 Task: Filter the marketplace by the "API management" category.
Action: Mouse pressed left at (136, 108)
Screenshot: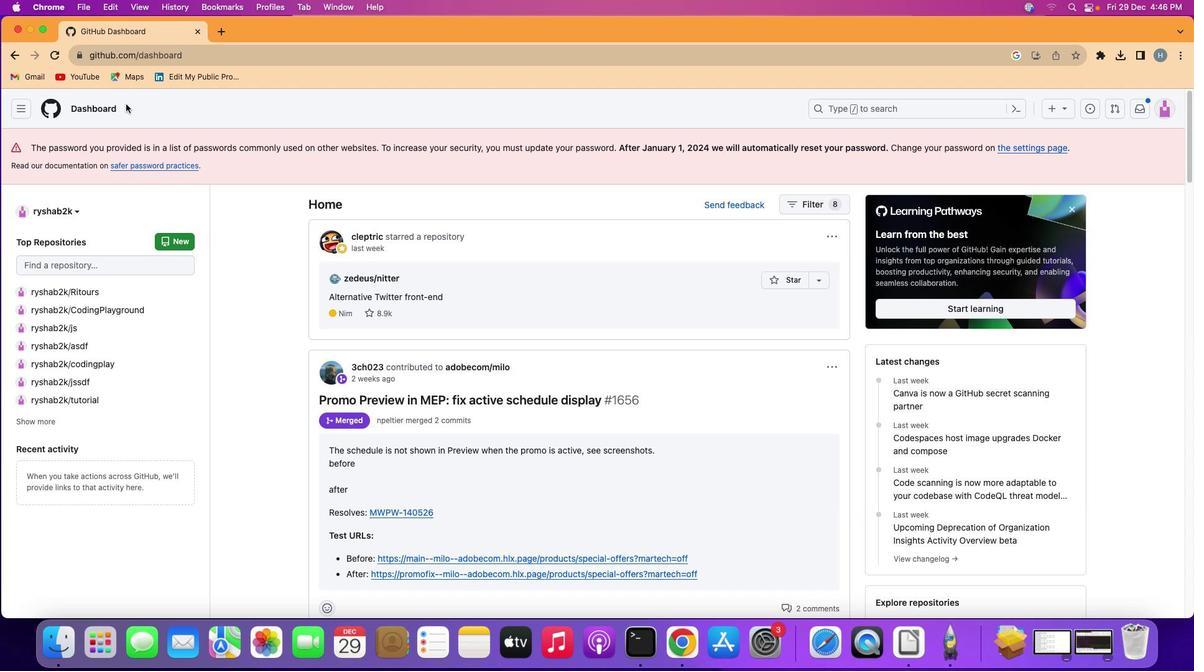 
Action: Mouse moved to (26, 105)
Screenshot: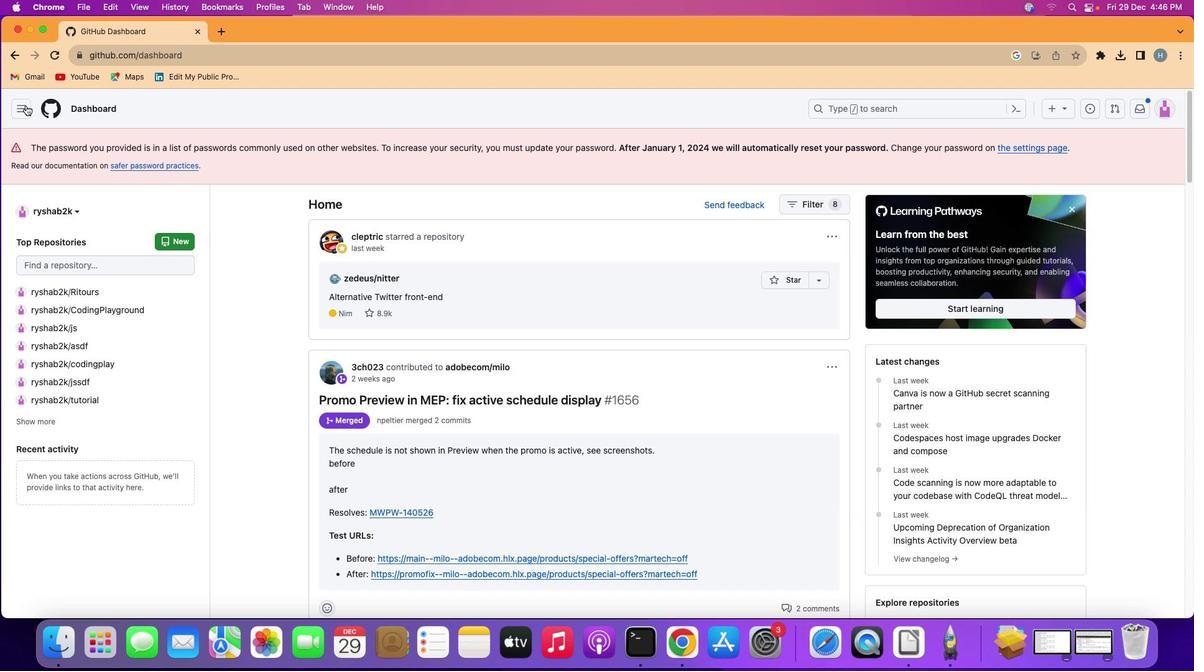 
Action: Mouse pressed left at (26, 105)
Screenshot: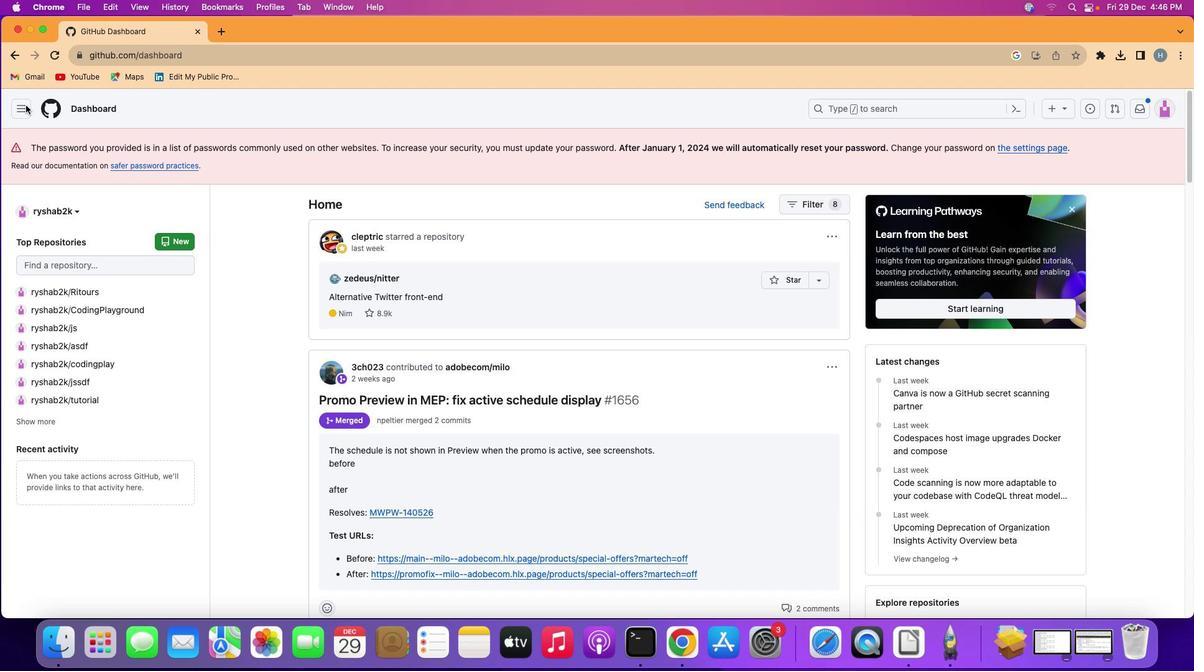 
Action: Mouse moved to (91, 295)
Screenshot: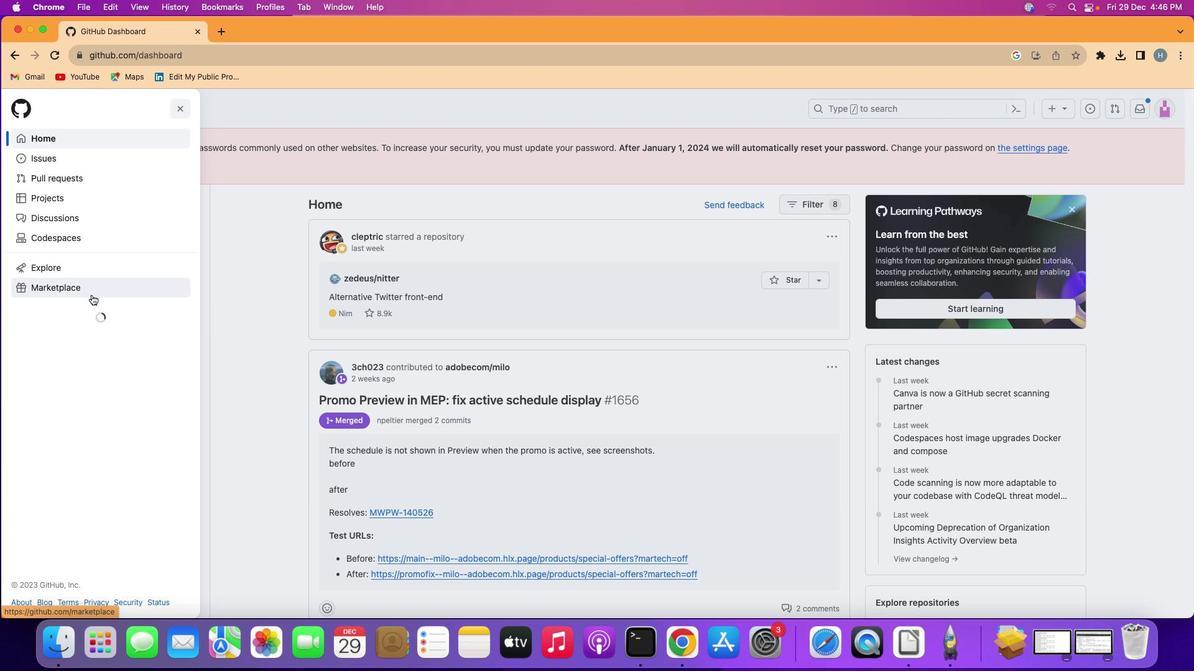 
Action: Mouse pressed left at (91, 295)
Screenshot: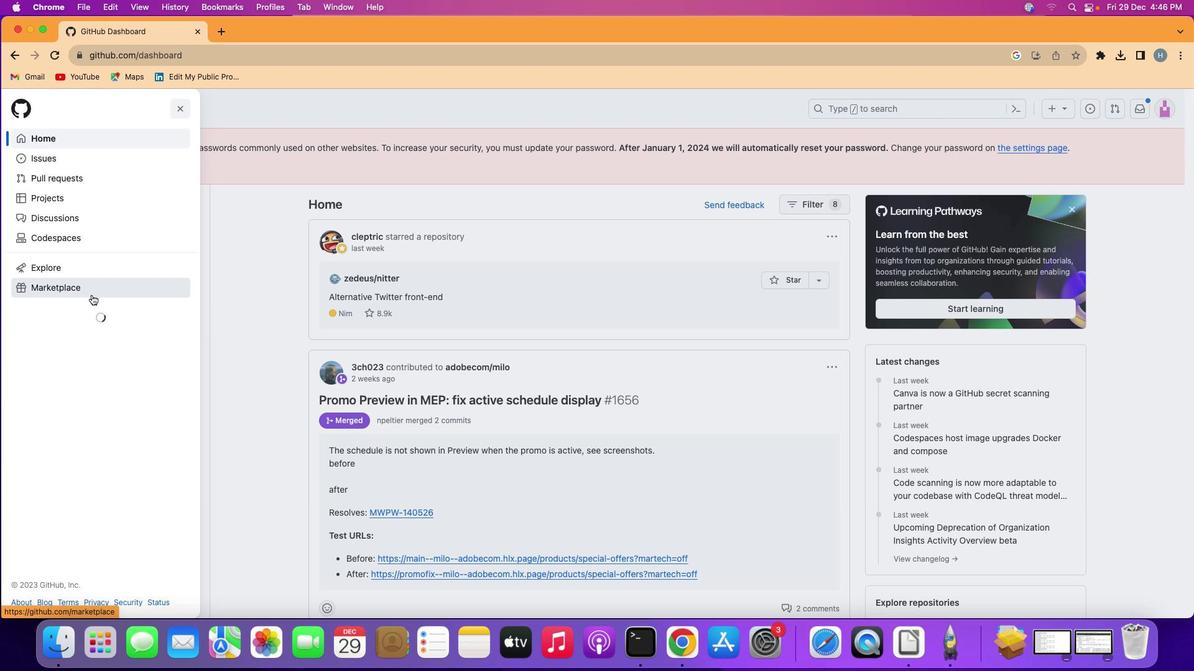 
Action: Mouse moved to (317, 521)
Screenshot: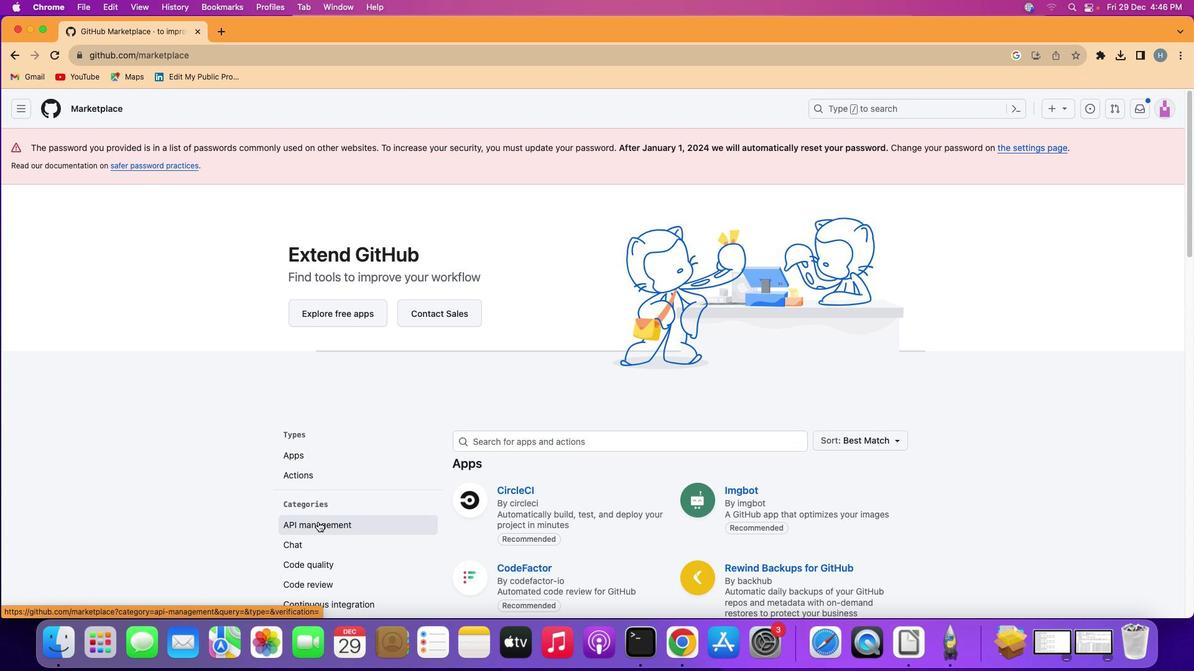 
Action: Mouse pressed left at (317, 521)
Screenshot: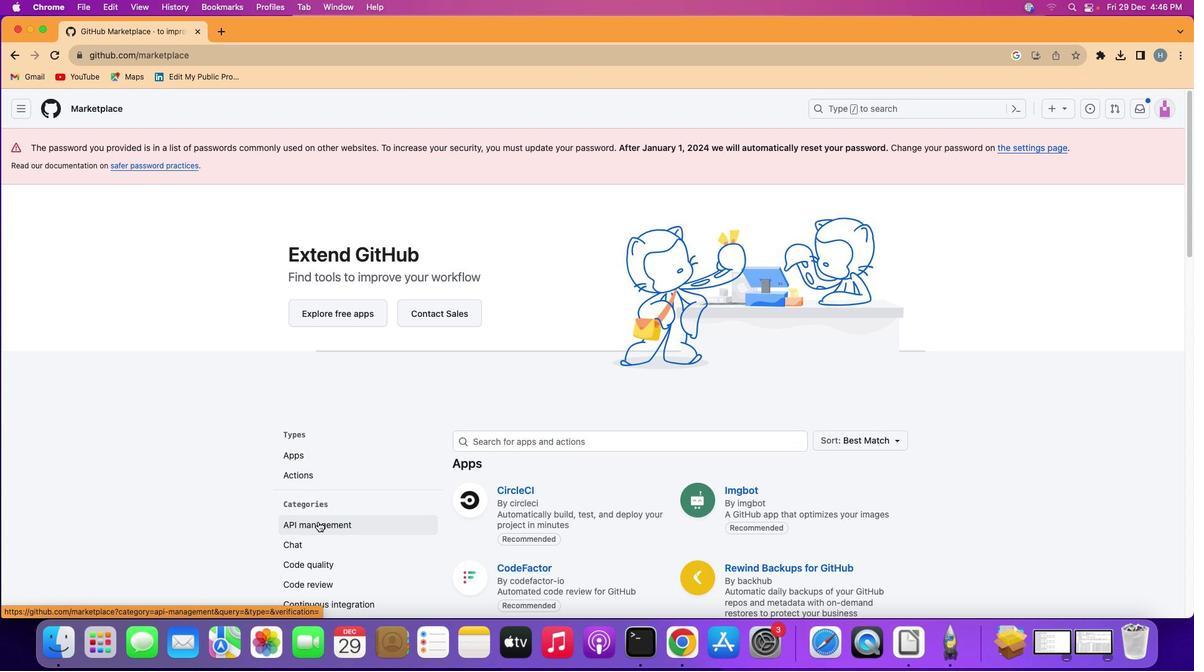 
Action: Mouse moved to (407, 483)
Screenshot: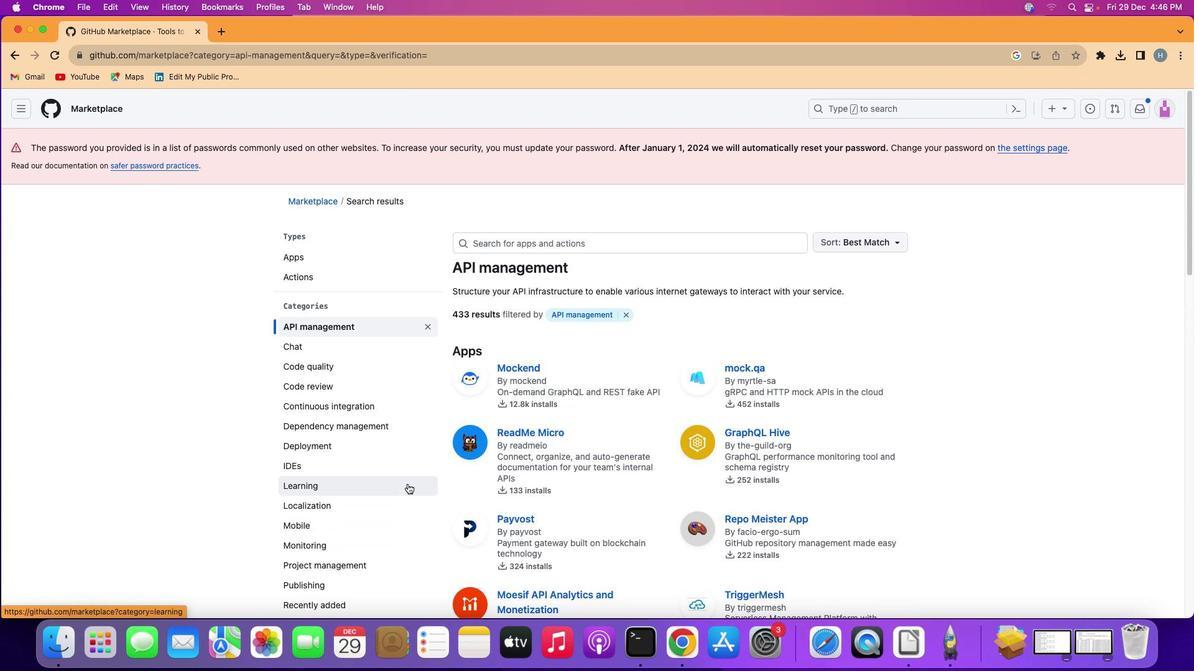 
